 Task: Create a task  Migrate website to a new hosting provider , assign it to team member softage.1@softage.net in the project AccuTrack and update the status of the task to  On Track  , set the priority of the task to Low
Action: Mouse moved to (74, 57)
Screenshot: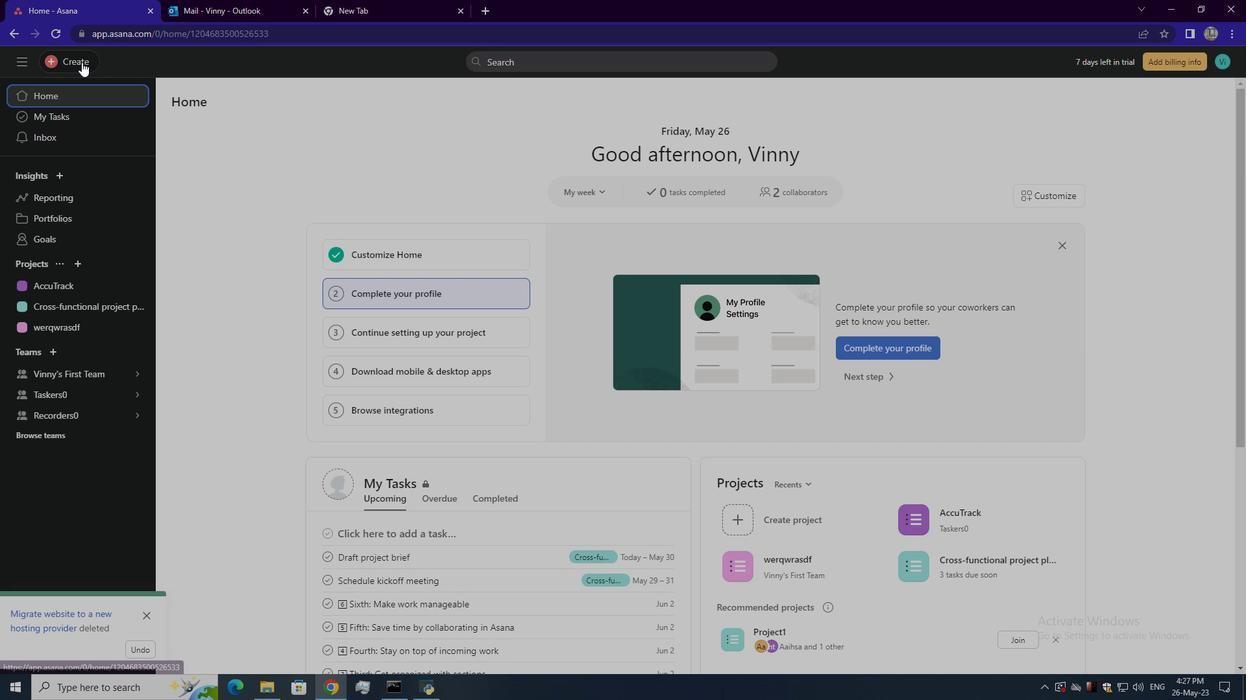 
Action: Mouse pressed left at (74, 57)
Screenshot: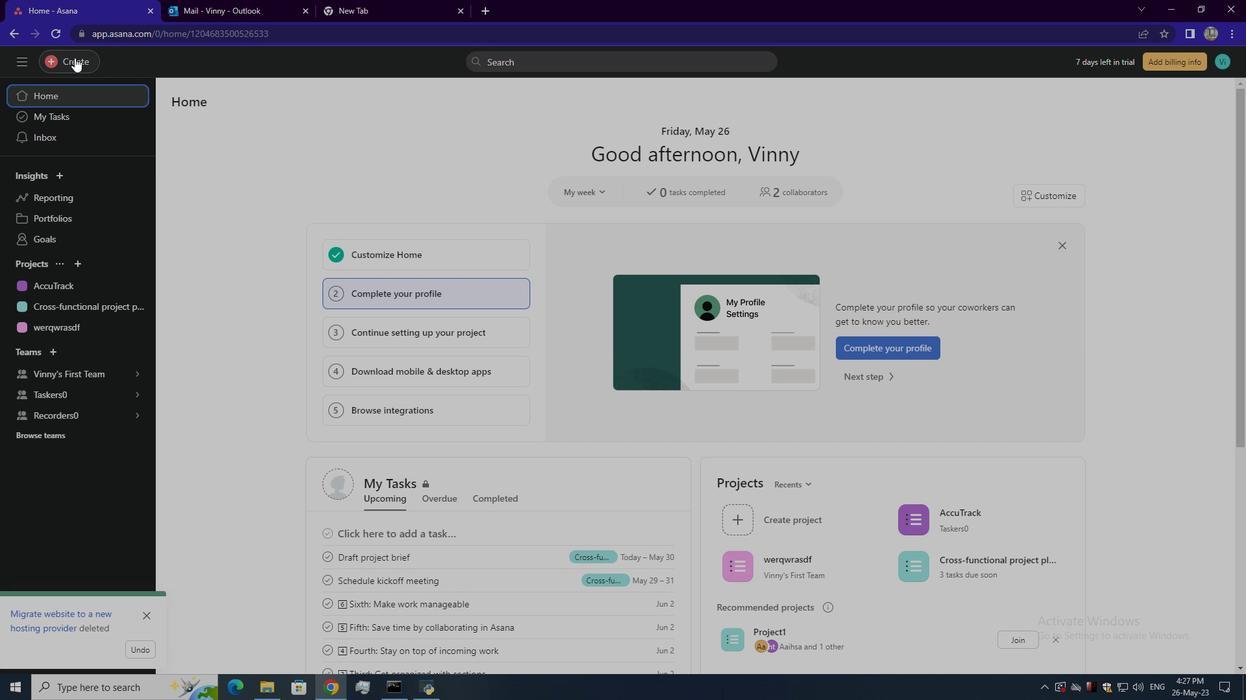 
Action: Mouse moved to (124, 64)
Screenshot: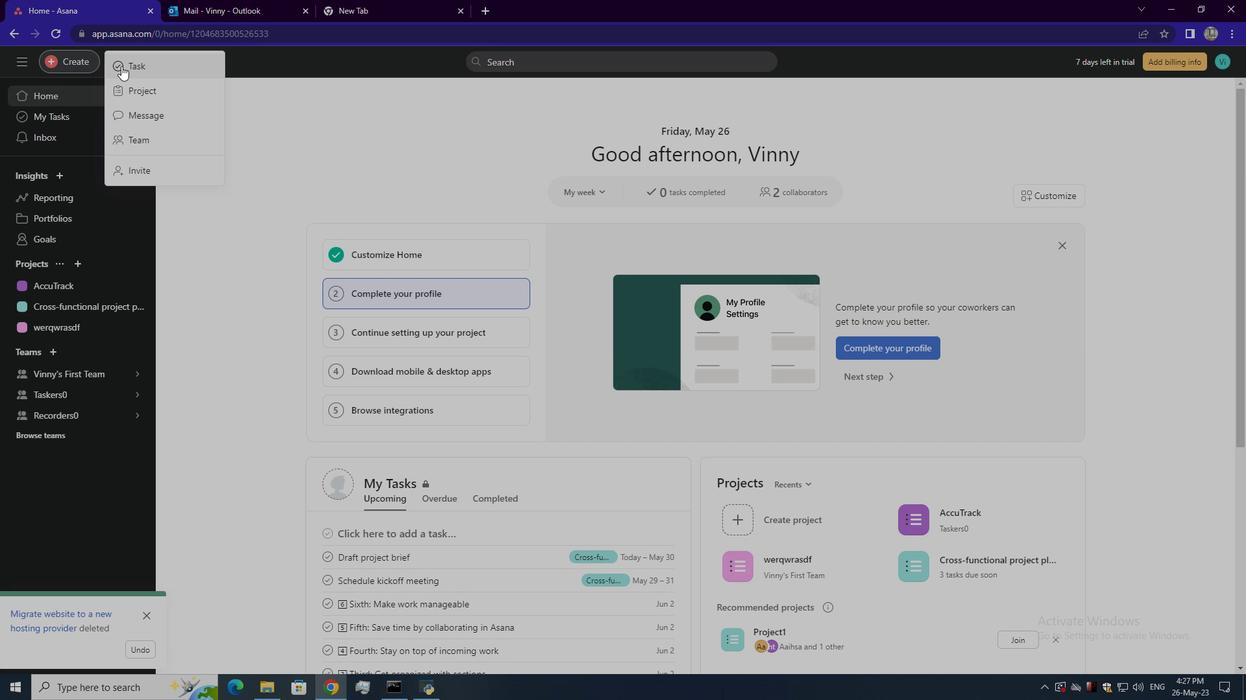 
Action: Mouse pressed left at (124, 64)
Screenshot: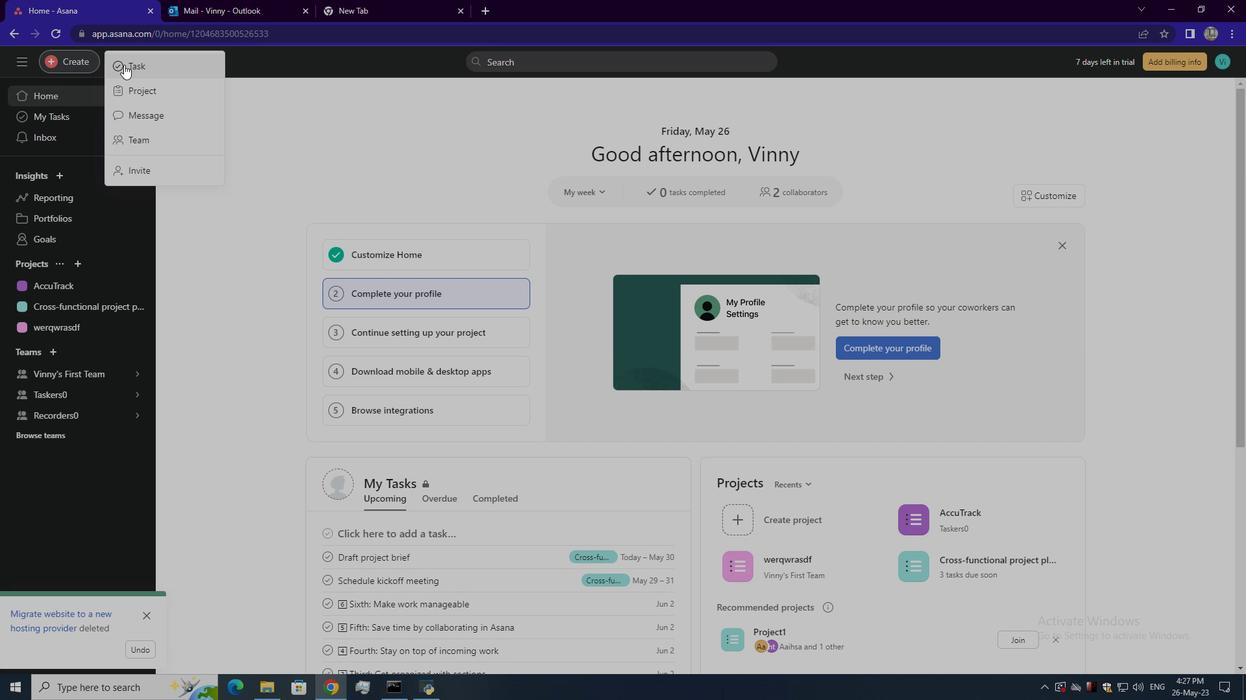 
Action: Mouse moved to (958, 394)
Screenshot: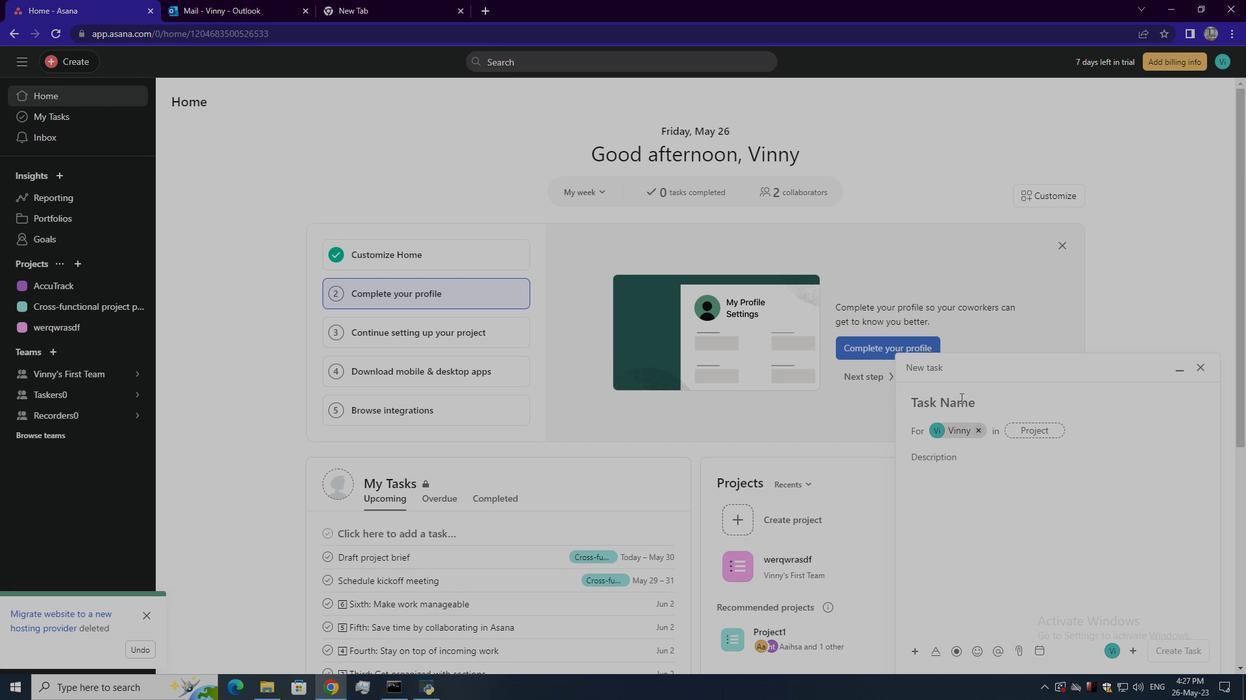 
Action: Mouse pressed left at (958, 394)
Screenshot: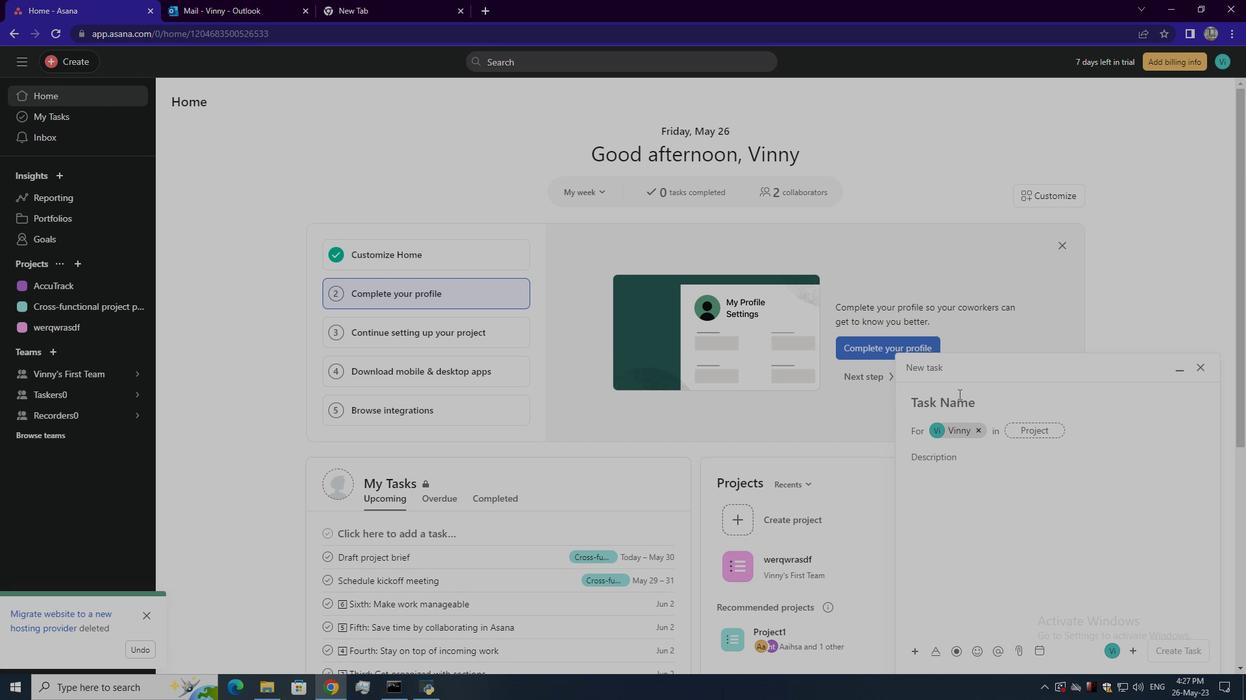 
Action: Key pressed <Key.shift>Mo<Key.backspace>igrate<Key.space>website<Key.space>to<Key.space>new<Key.space>hosting<Key.space>provider
Screenshot: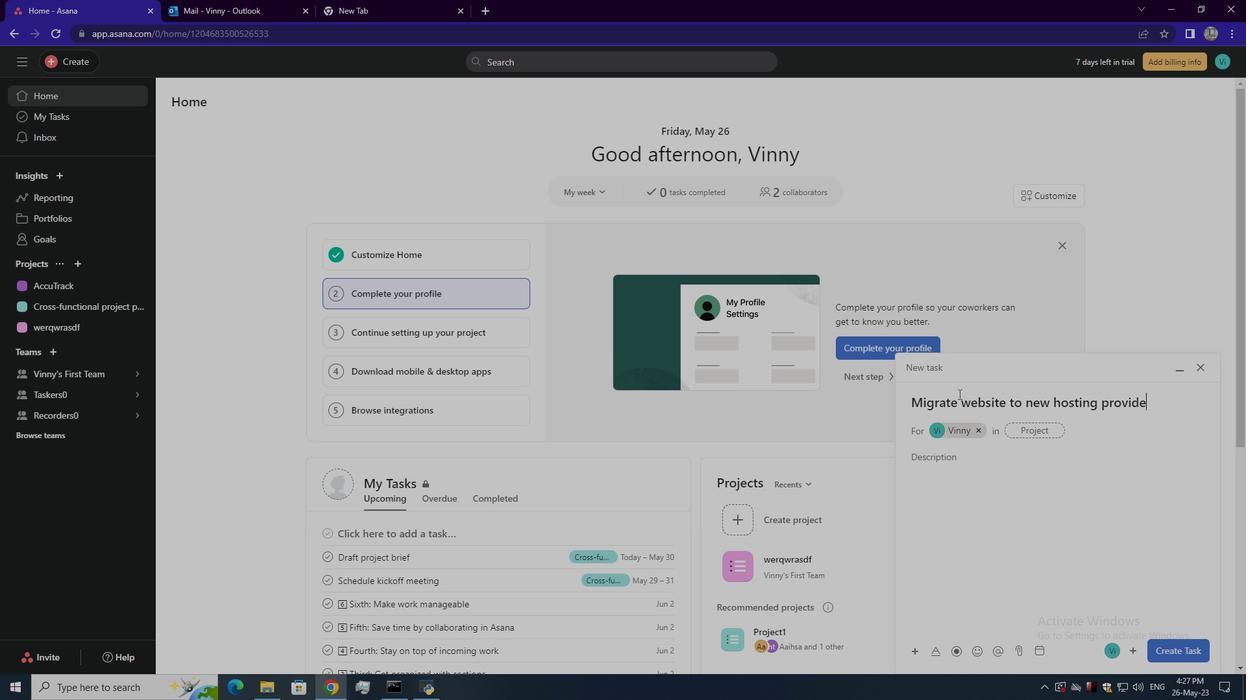 
Action: Mouse moved to (1027, 432)
Screenshot: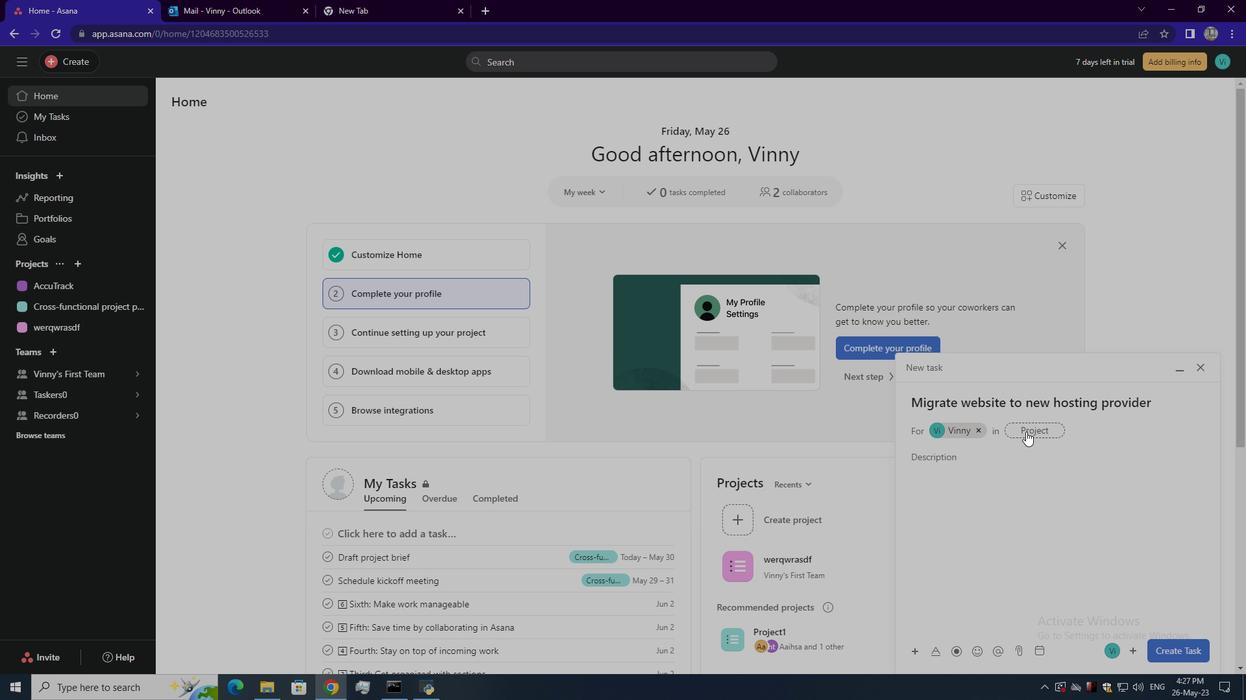 
Action: Mouse pressed left at (1027, 432)
Screenshot: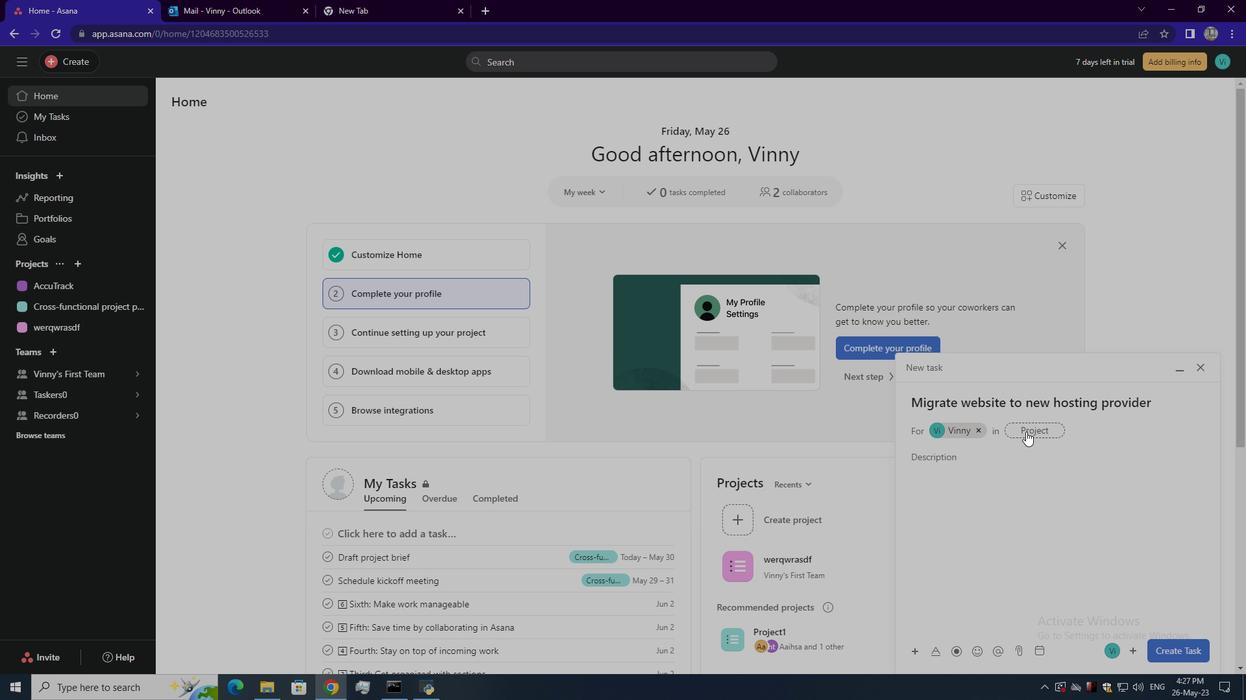 
Action: Mouse moved to (846, 454)
Screenshot: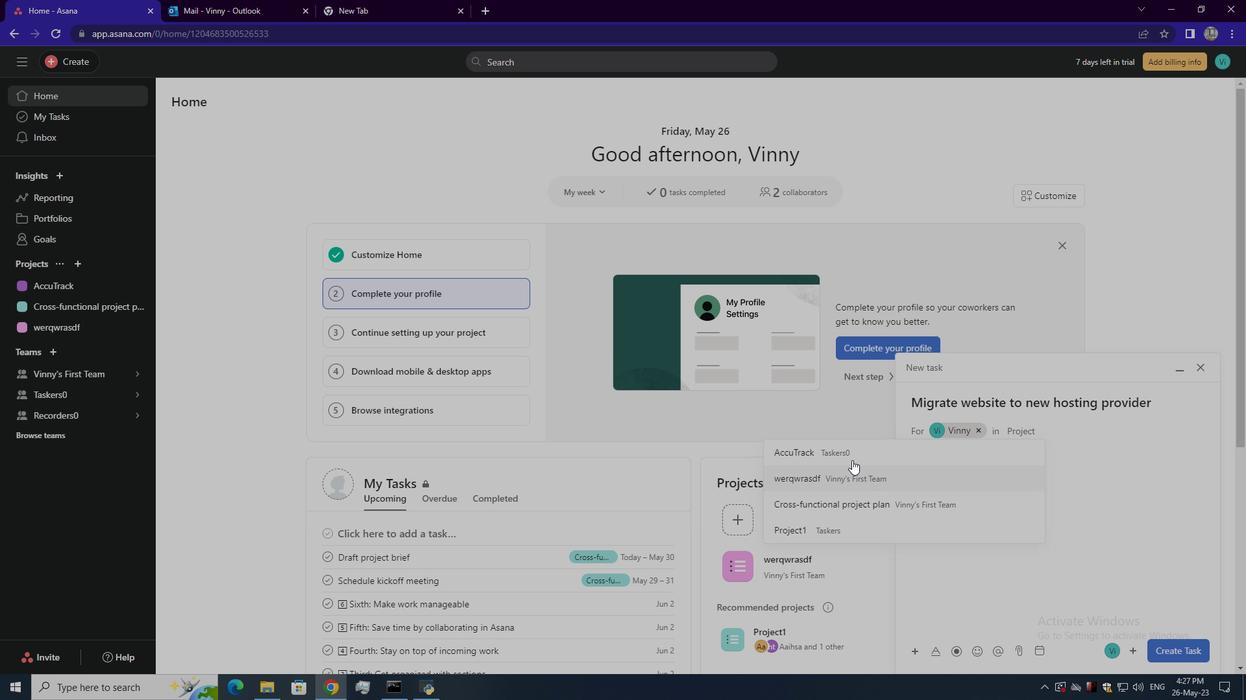 
Action: Mouse pressed left at (846, 454)
Screenshot: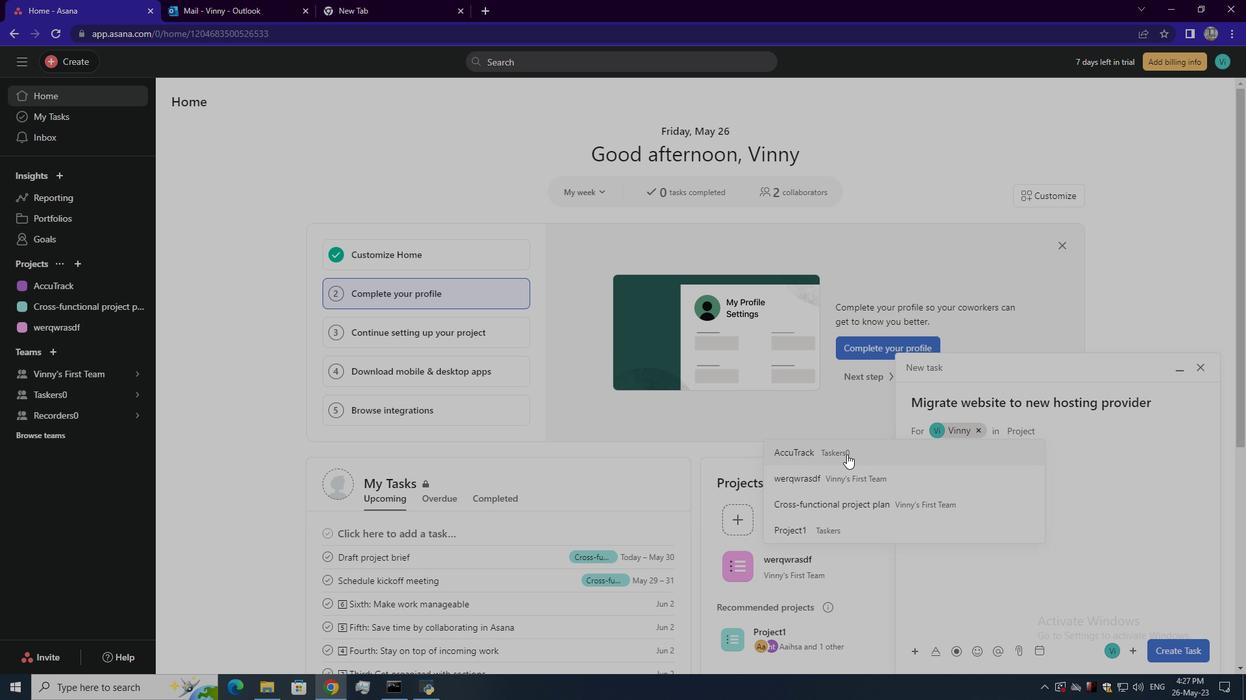 
Action: Mouse moved to (1135, 654)
Screenshot: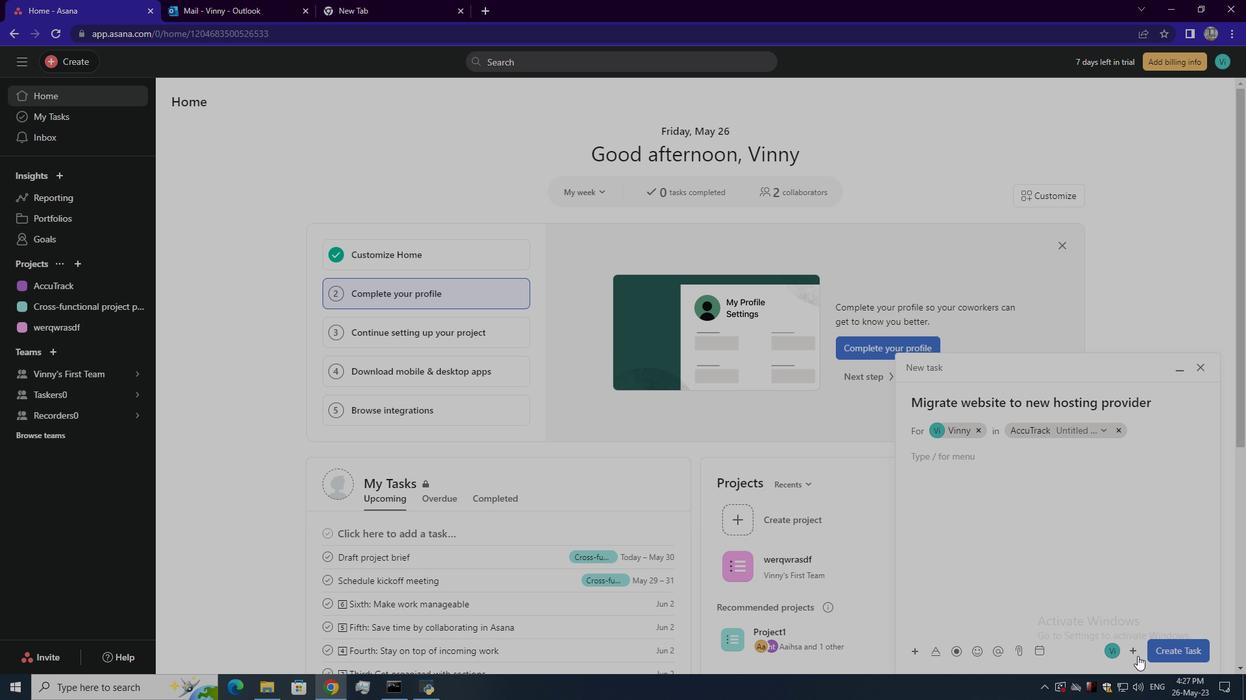 
Action: Mouse pressed left at (1135, 654)
Screenshot: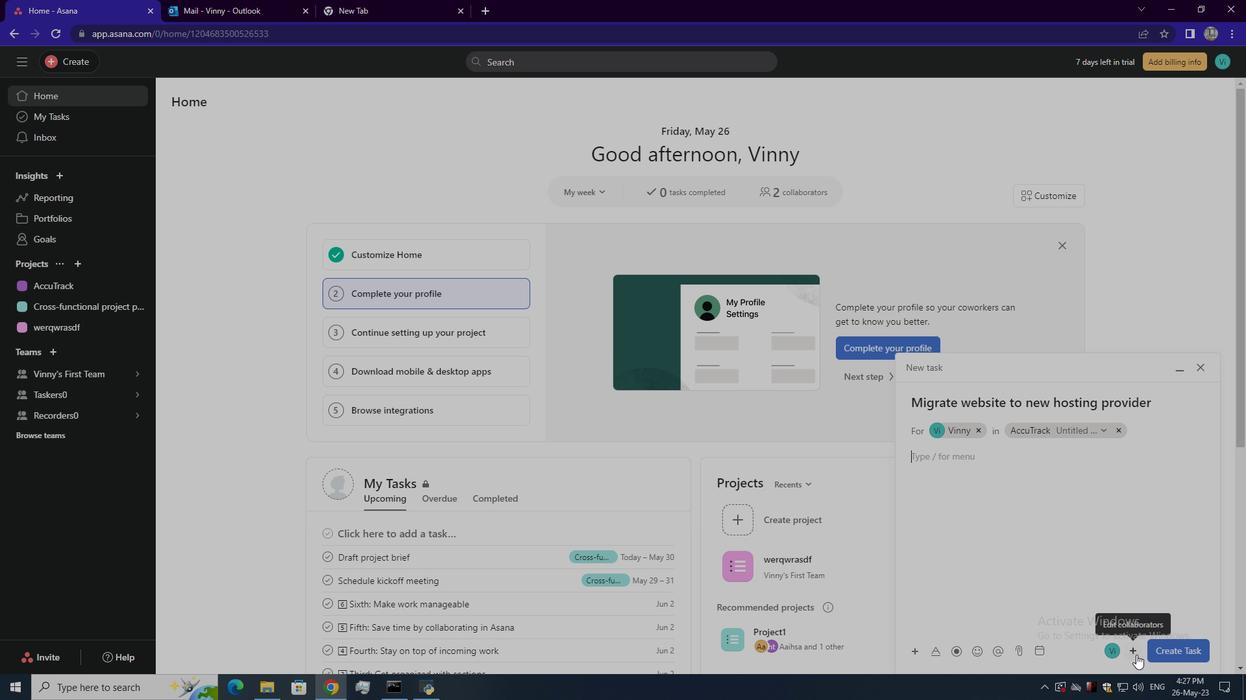 
Action: Mouse moved to (1109, 647)
Screenshot: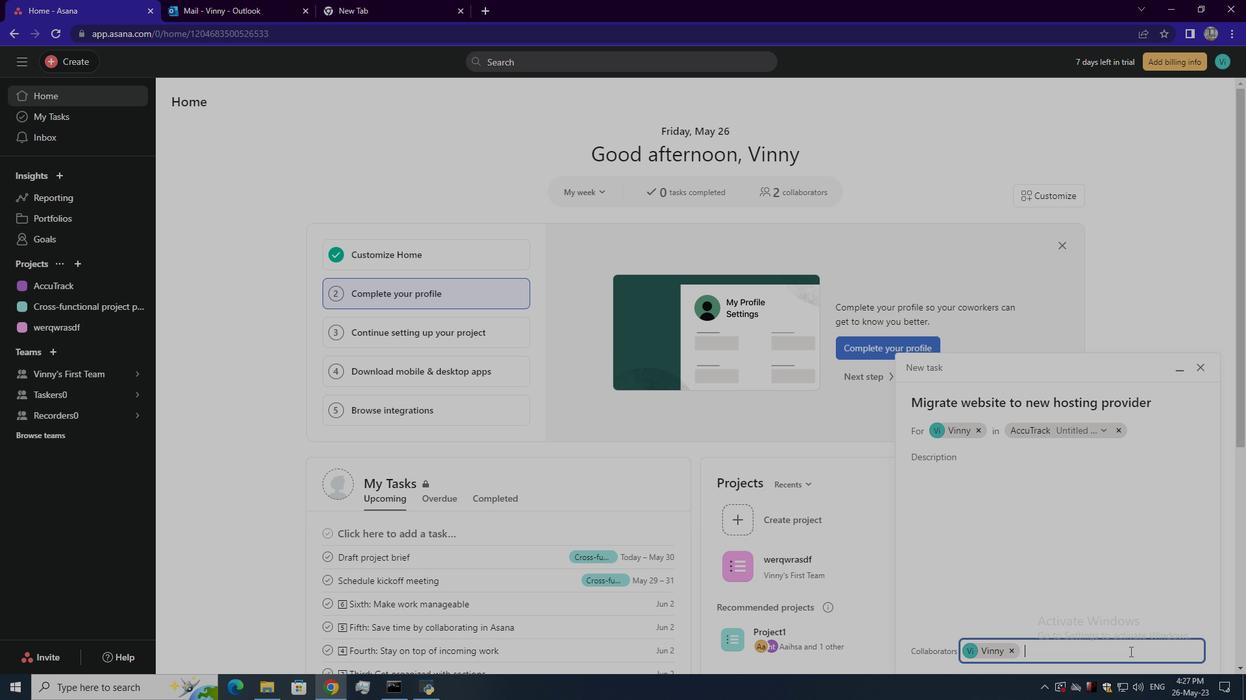 
Action: Mouse pressed left at (1109, 647)
Screenshot: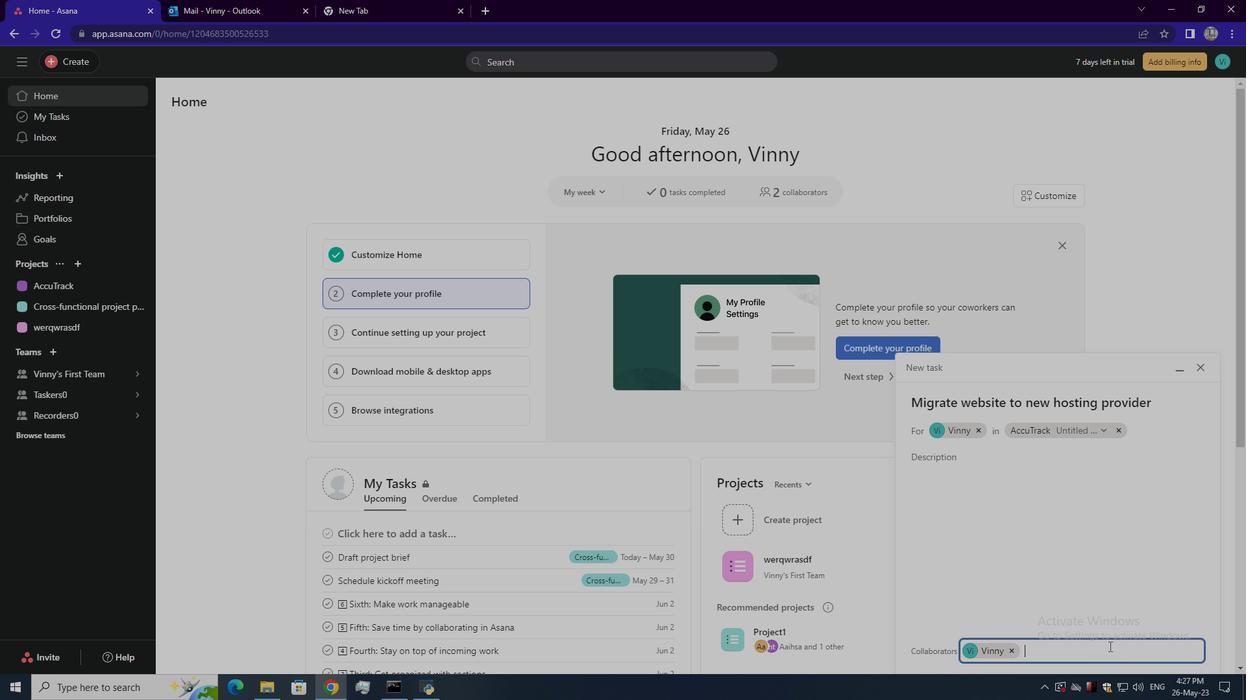 
Action: Key pressed softage.1<Key.shift>@gmail.com<Key.enter>
Screenshot: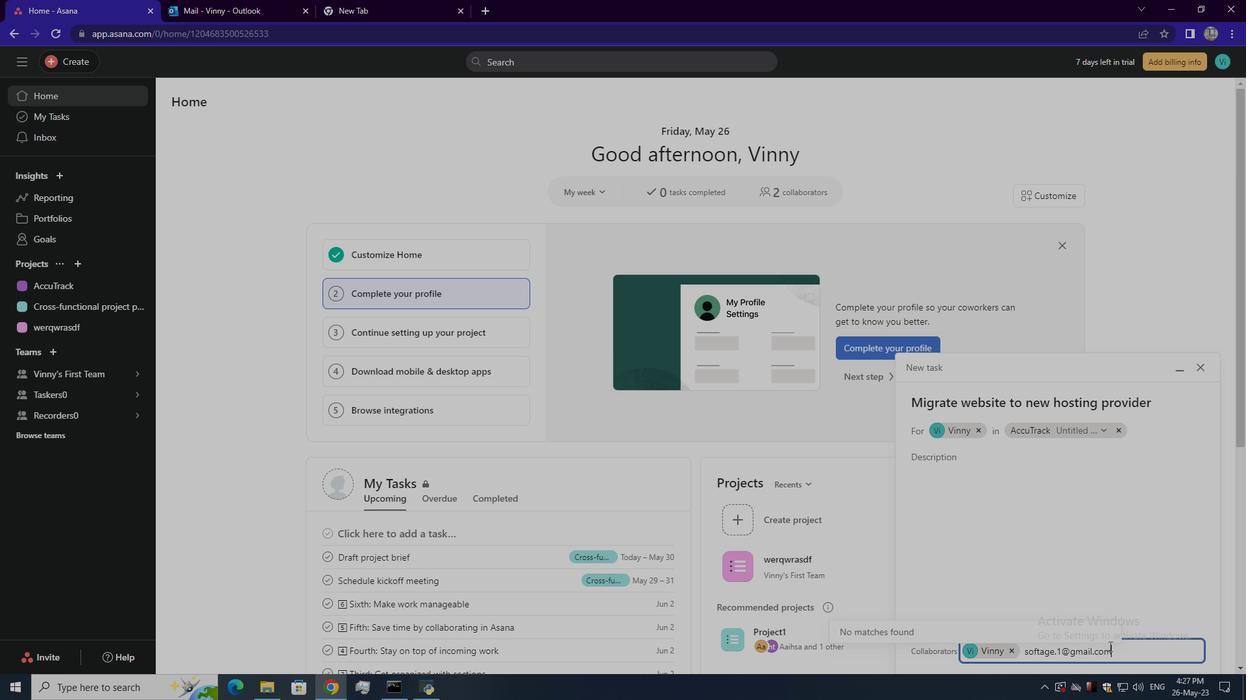 
Action: Mouse pressed left at (1109, 647)
Screenshot: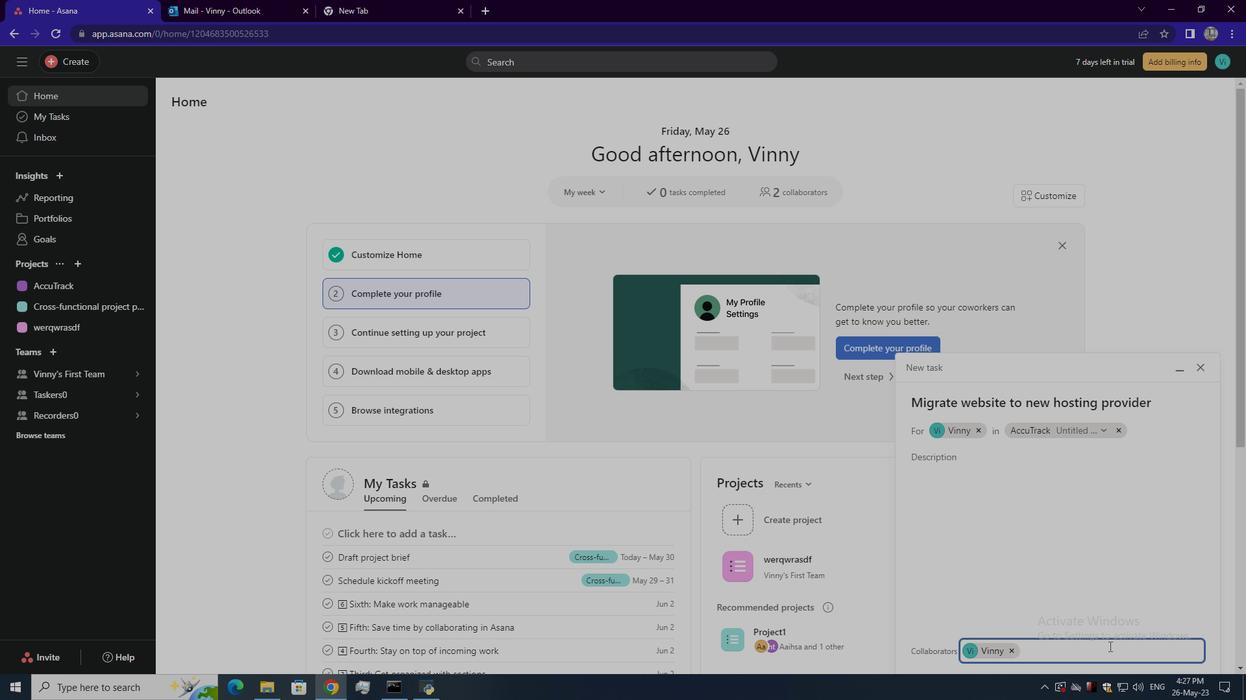 
Action: Mouse moved to (1107, 593)
Screenshot: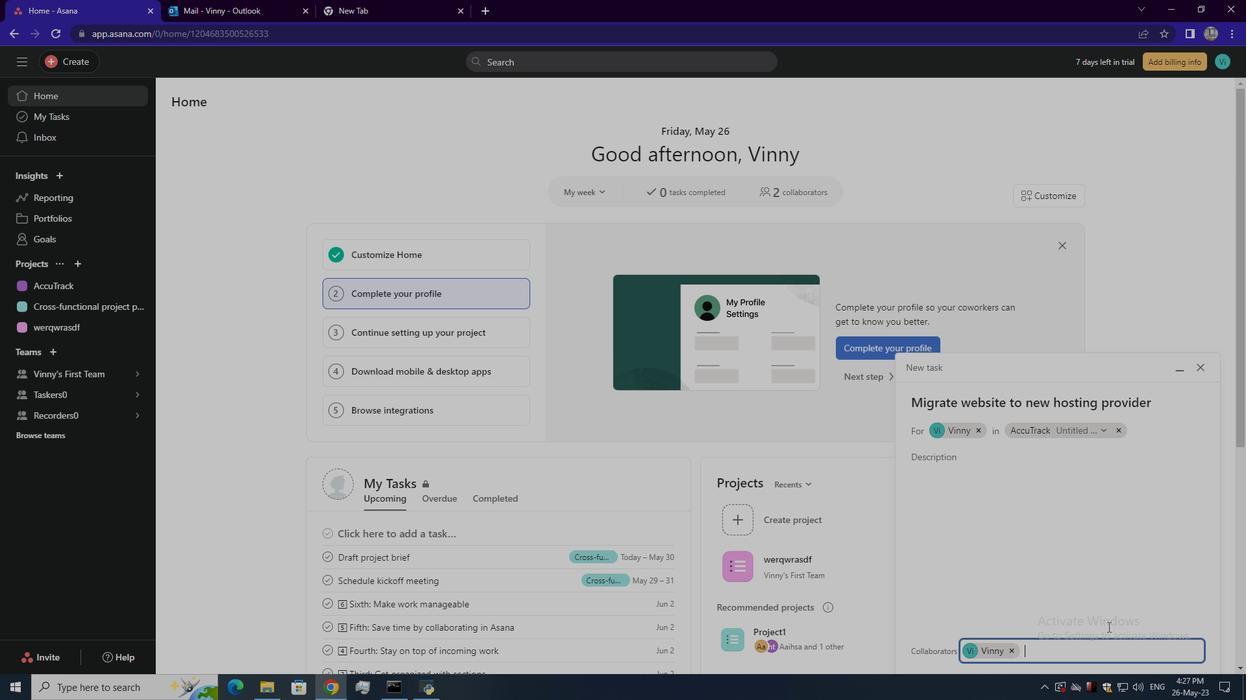 
Action: Mouse pressed left at (1107, 593)
Screenshot: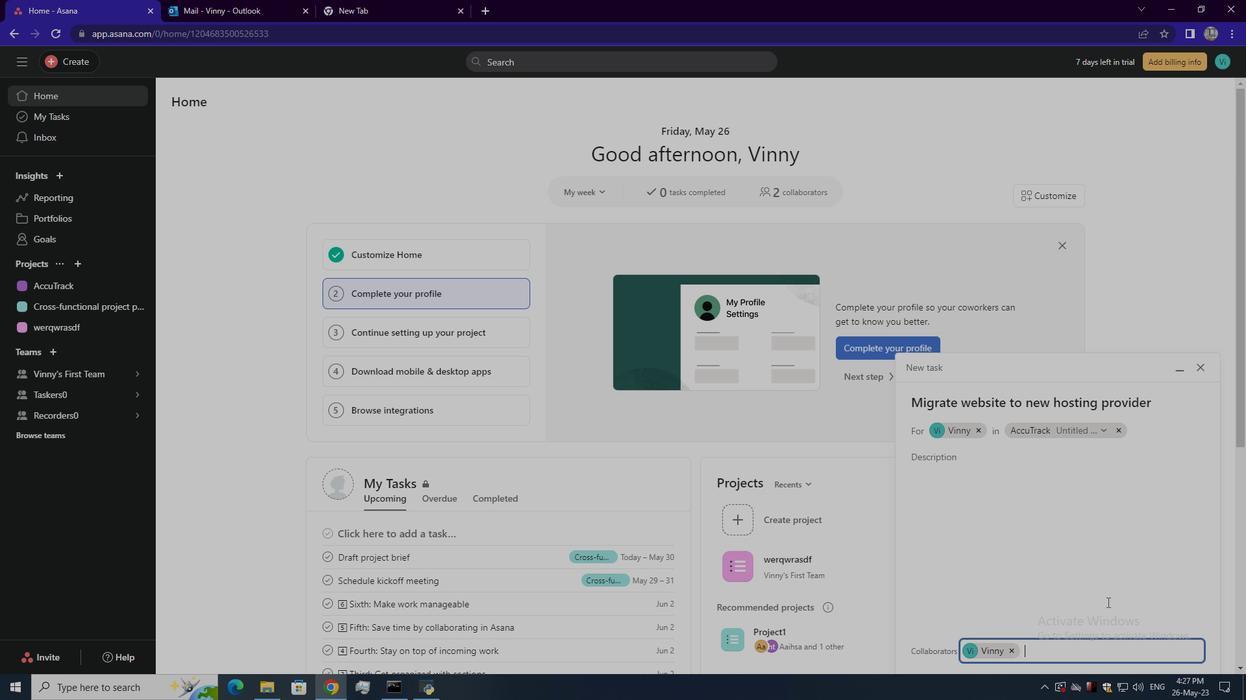 
Action: Mouse moved to (1162, 643)
Screenshot: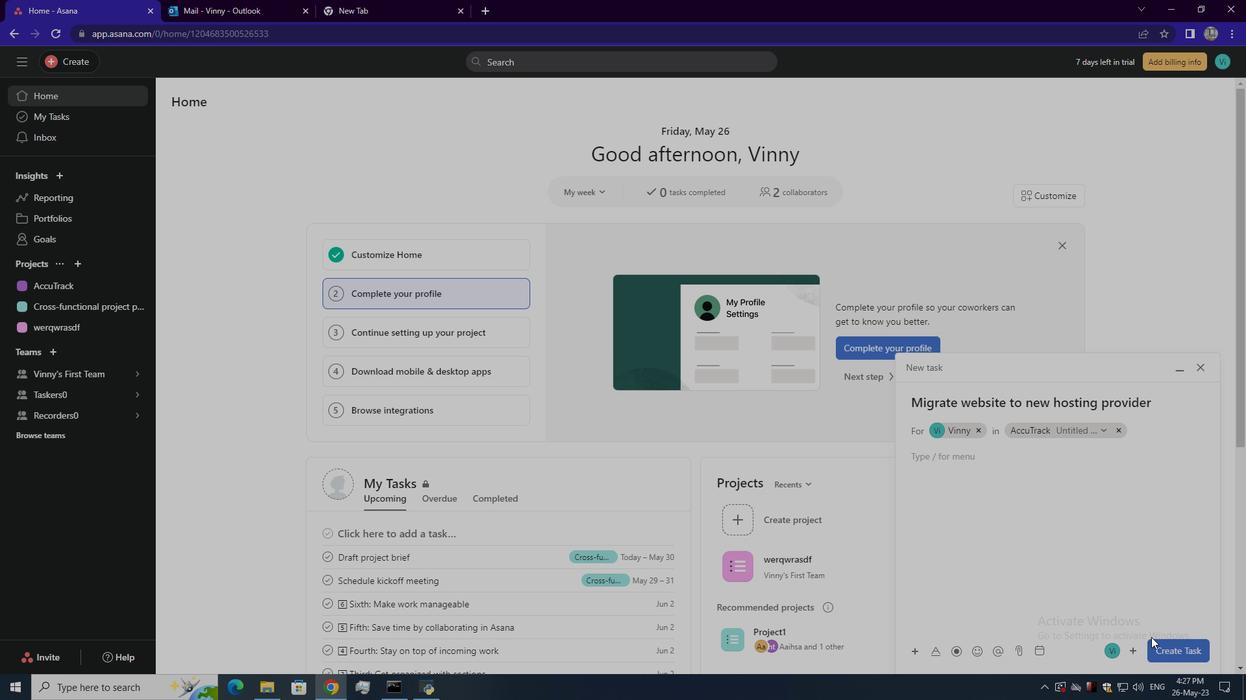 
Action: Mouse pressed left at (1162, 643)
Screenshot: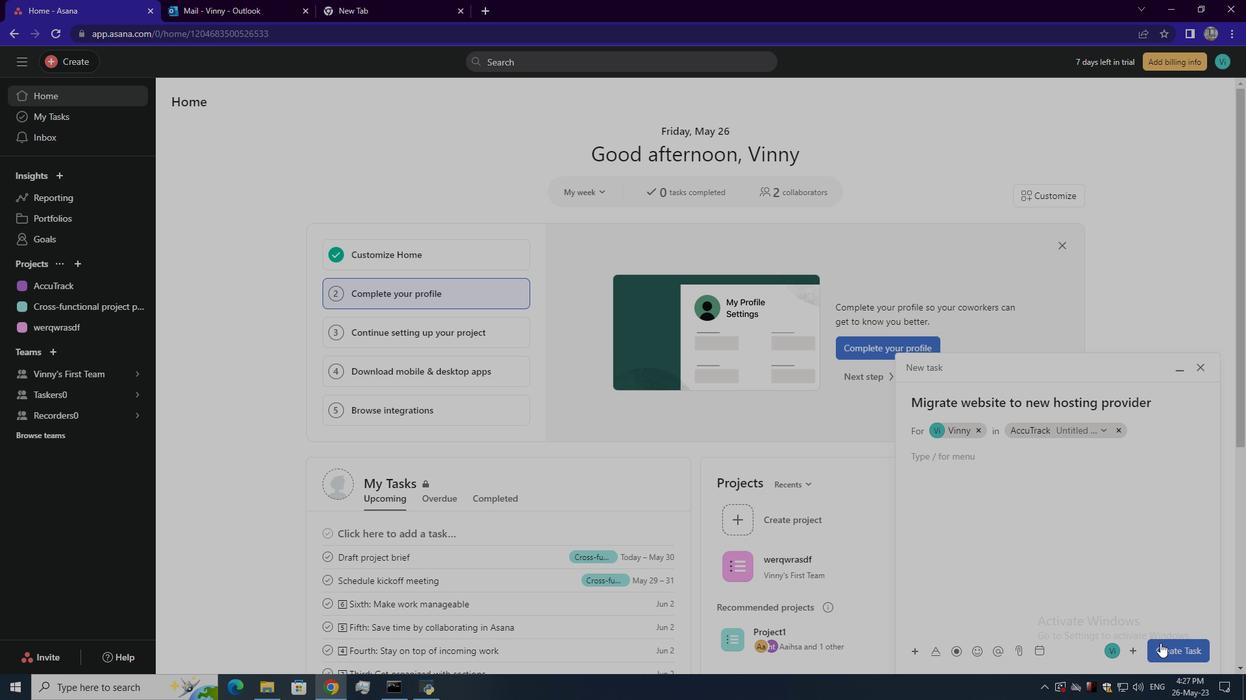 
Action: Mouse moved to (73, 290)
Screenshot: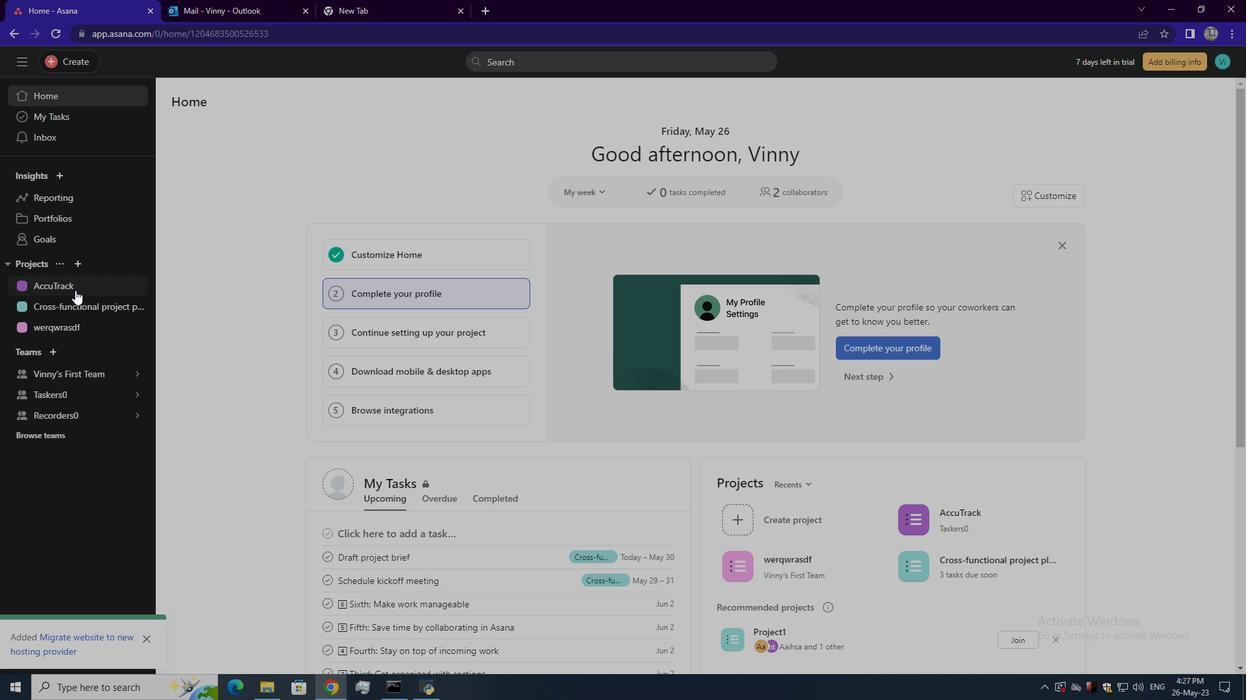 
Action: Mouse pressed left at (73, 290)
Screenshot: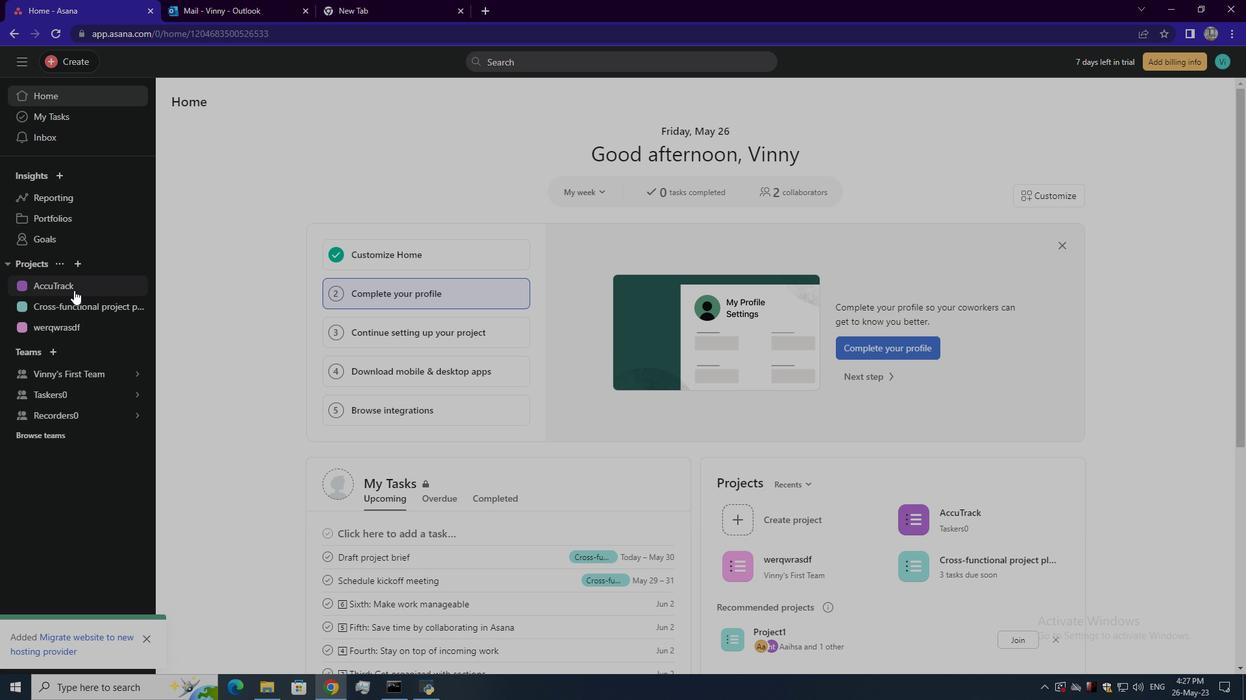 
Action: Mouse moved to (356, 94)
Screenshot: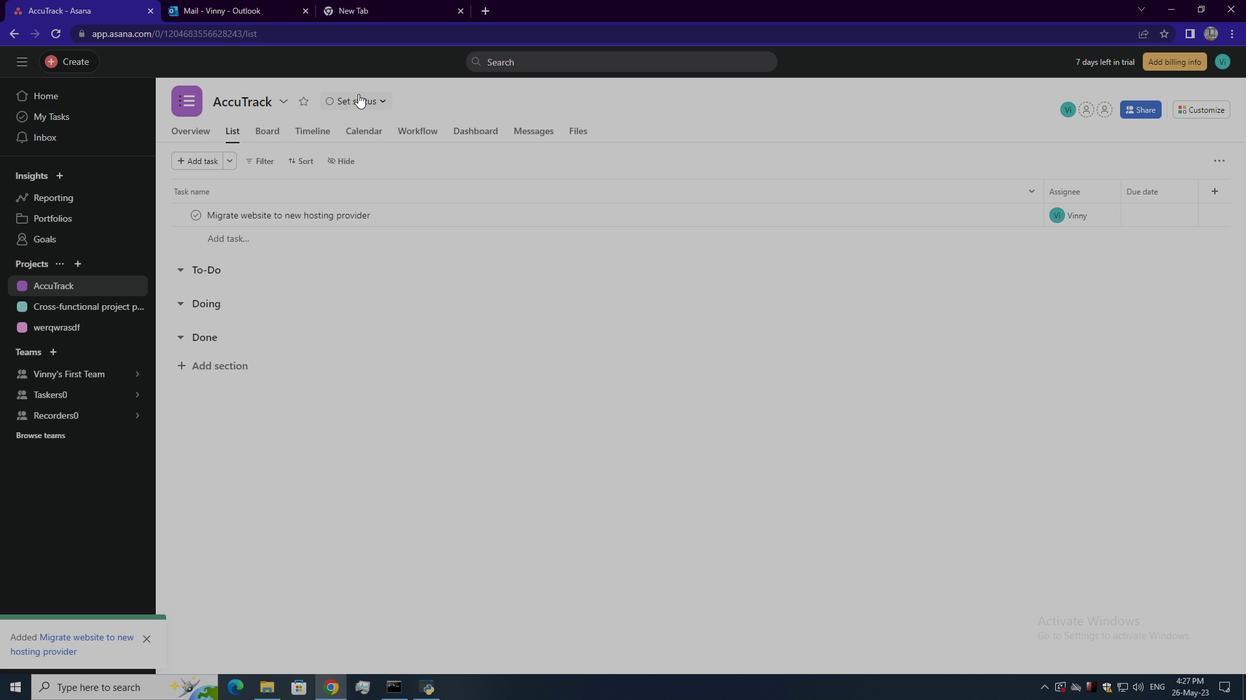 
Action: Mouse pressed left at (356, 94)
Screenshot: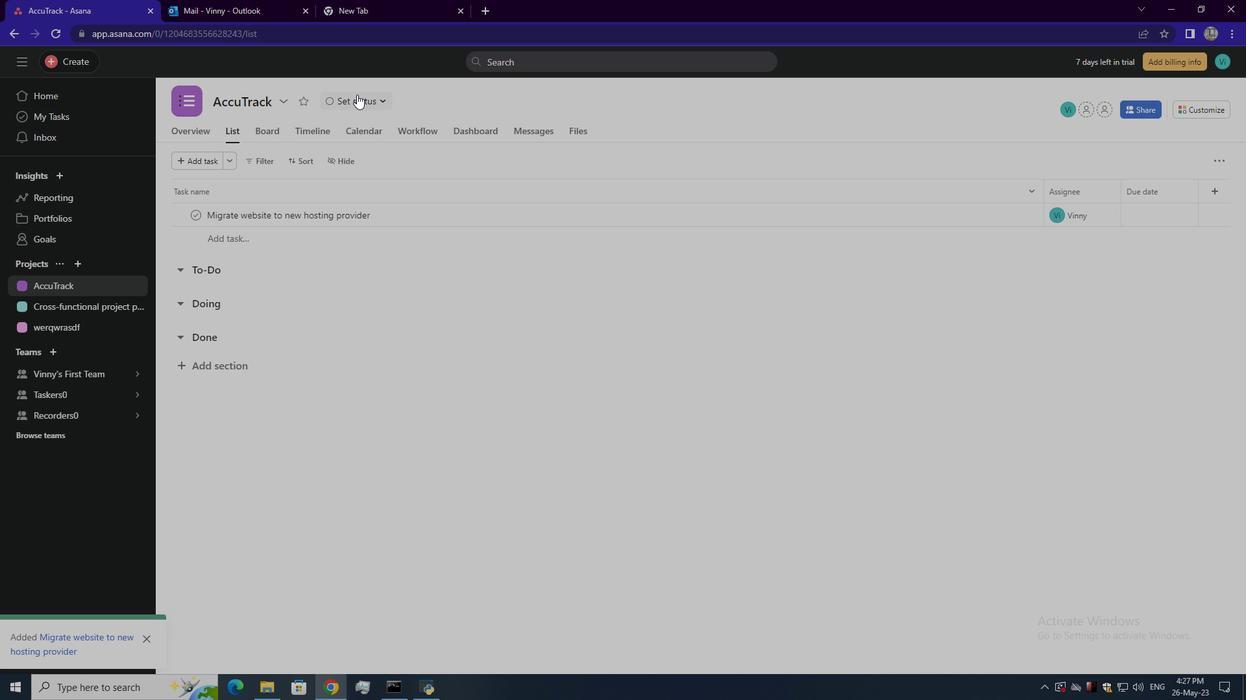 
Action: Mouse moved to (366, 127)
Screenshot: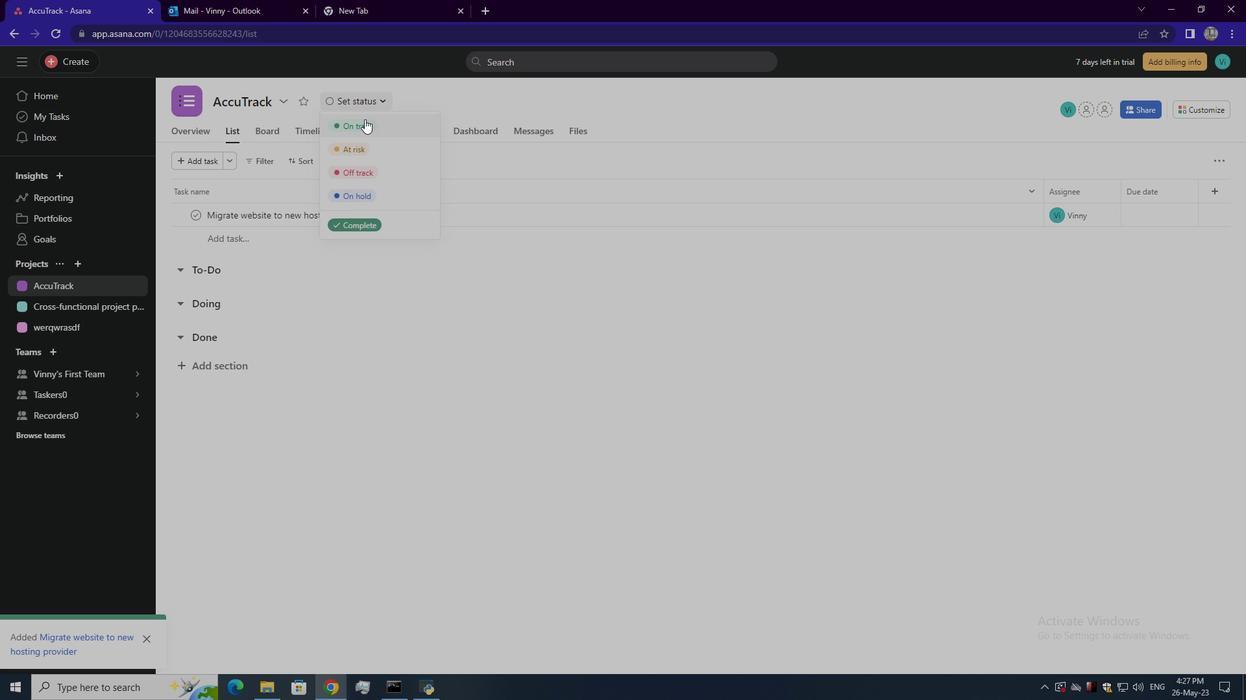 
Action: Mouse pressed left at (366, 127)
Screenshot: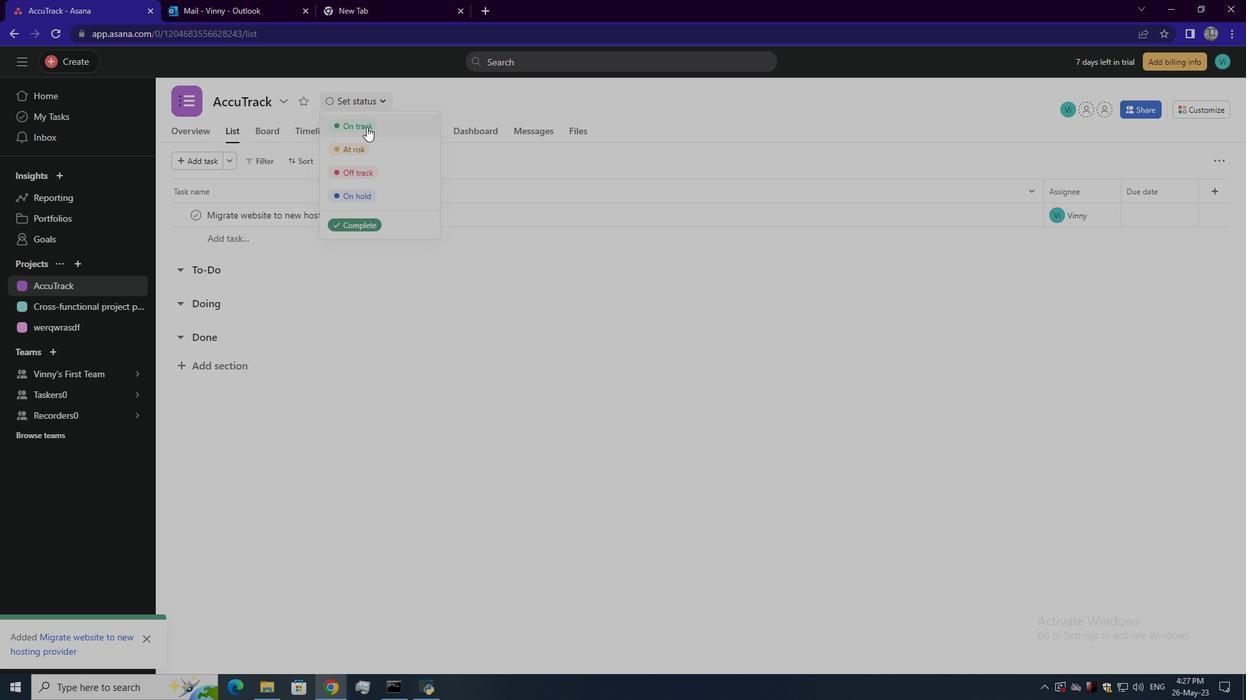 
Action: Mouse moved to (1214, 71)
Screenshot: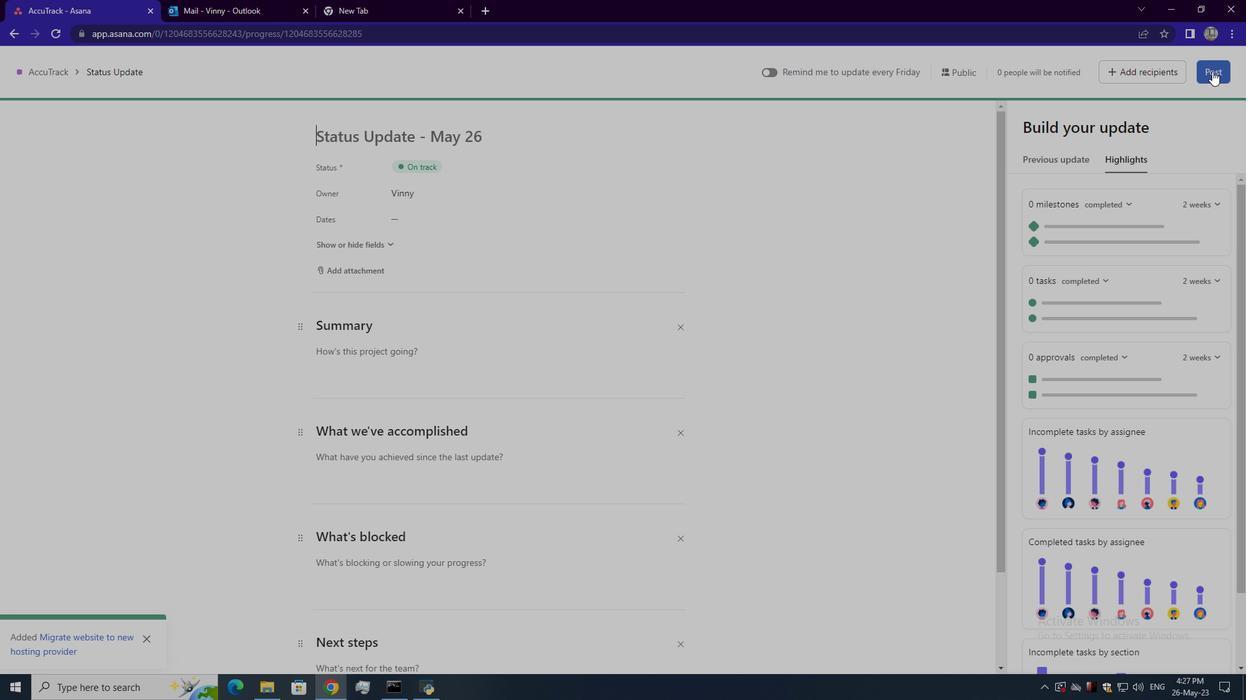 
Action: Mouse pressed left at (1214, 71)
Screenshot: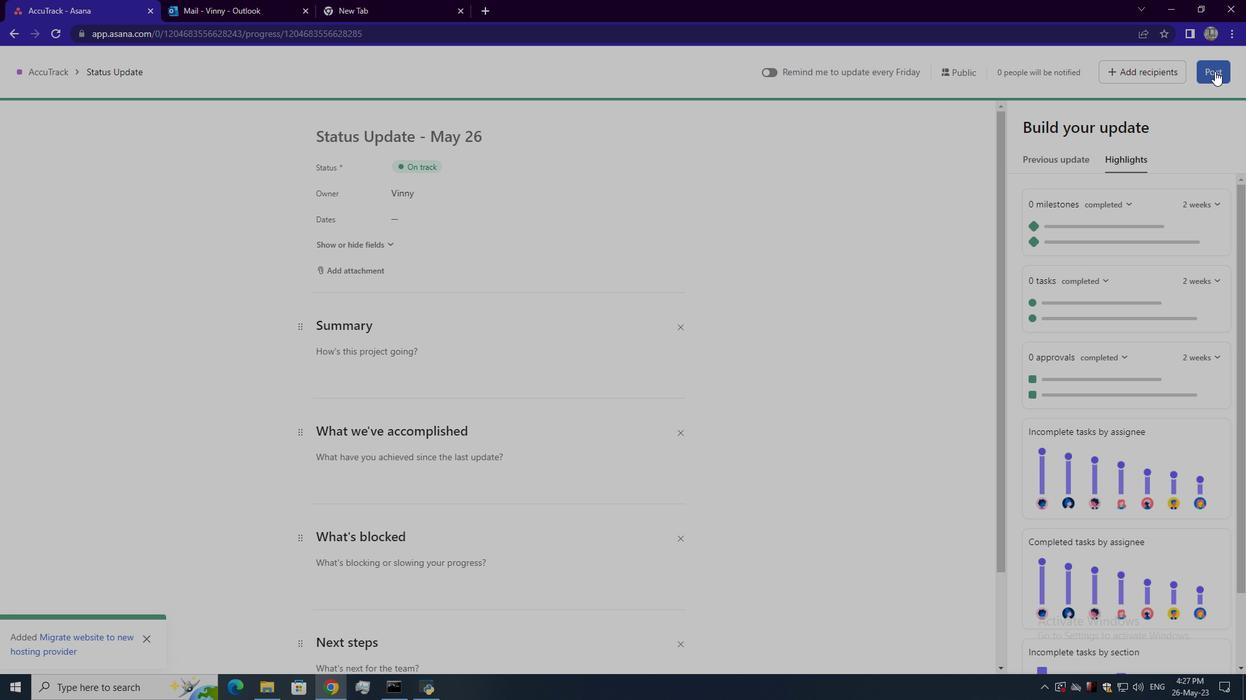 
Action: Mouse moved to (654, 251)
Screenshot: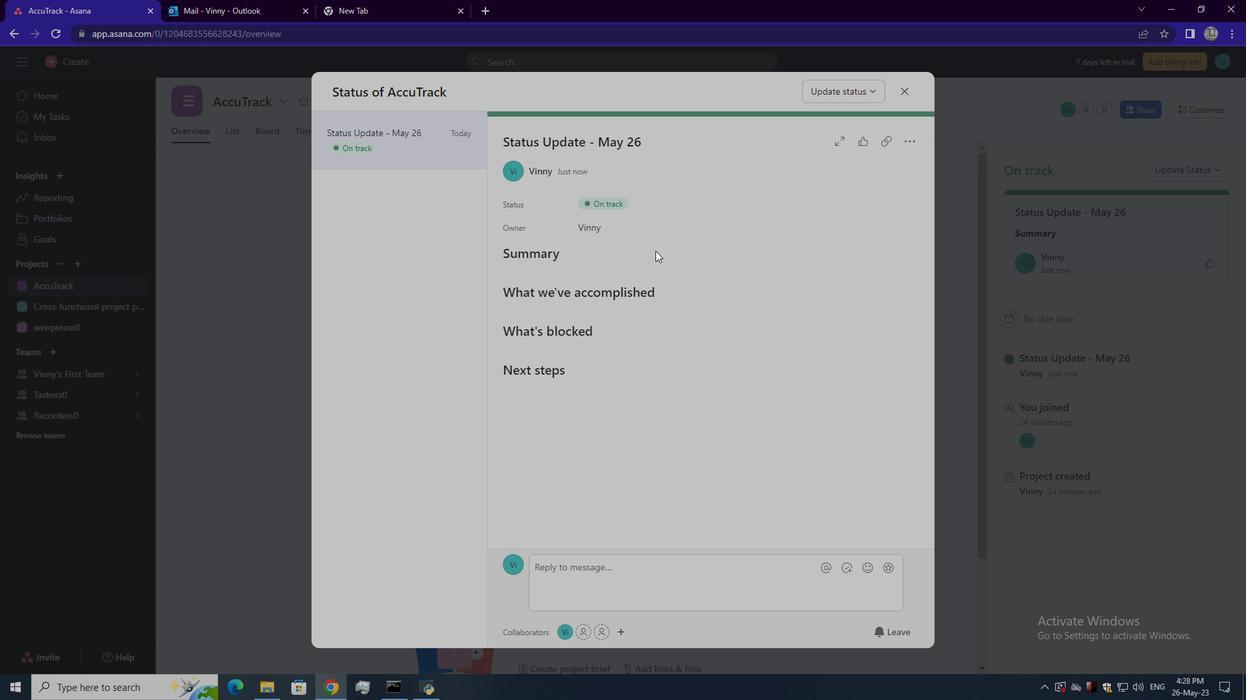 
Action: Mouse scrolled (654, 250) with delta (0, 0)
Screenshot: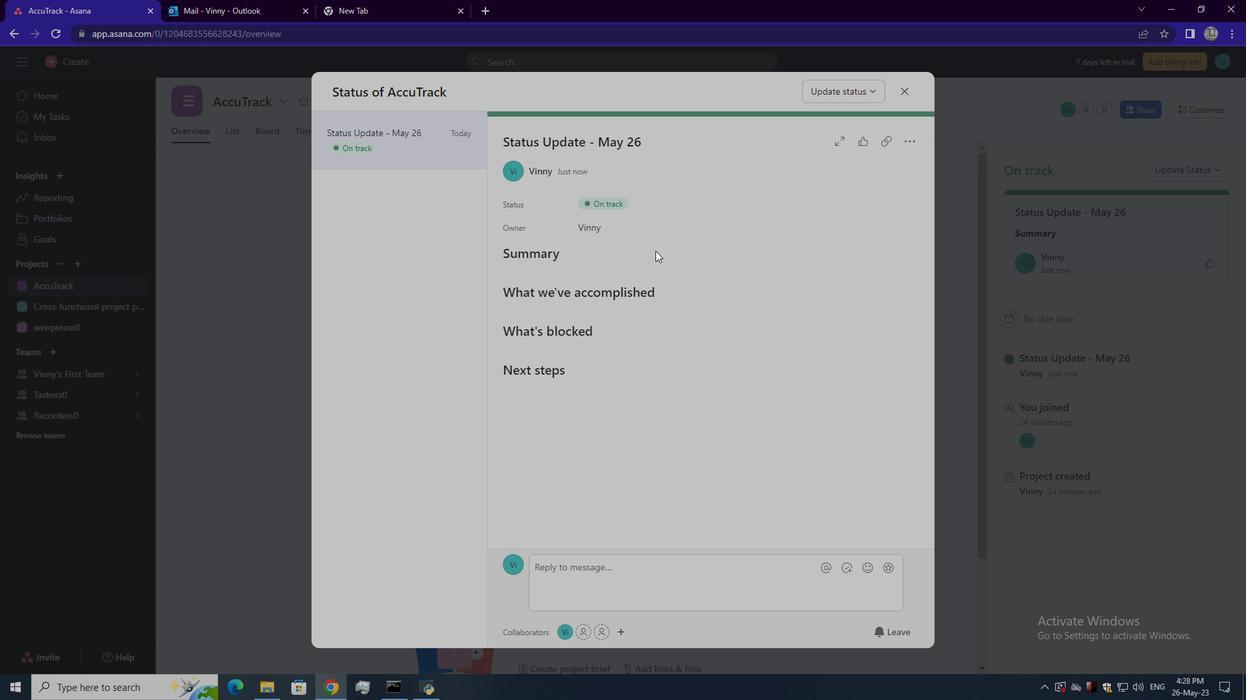 
Action: Mouse moved to (878, 86)
Screenshot: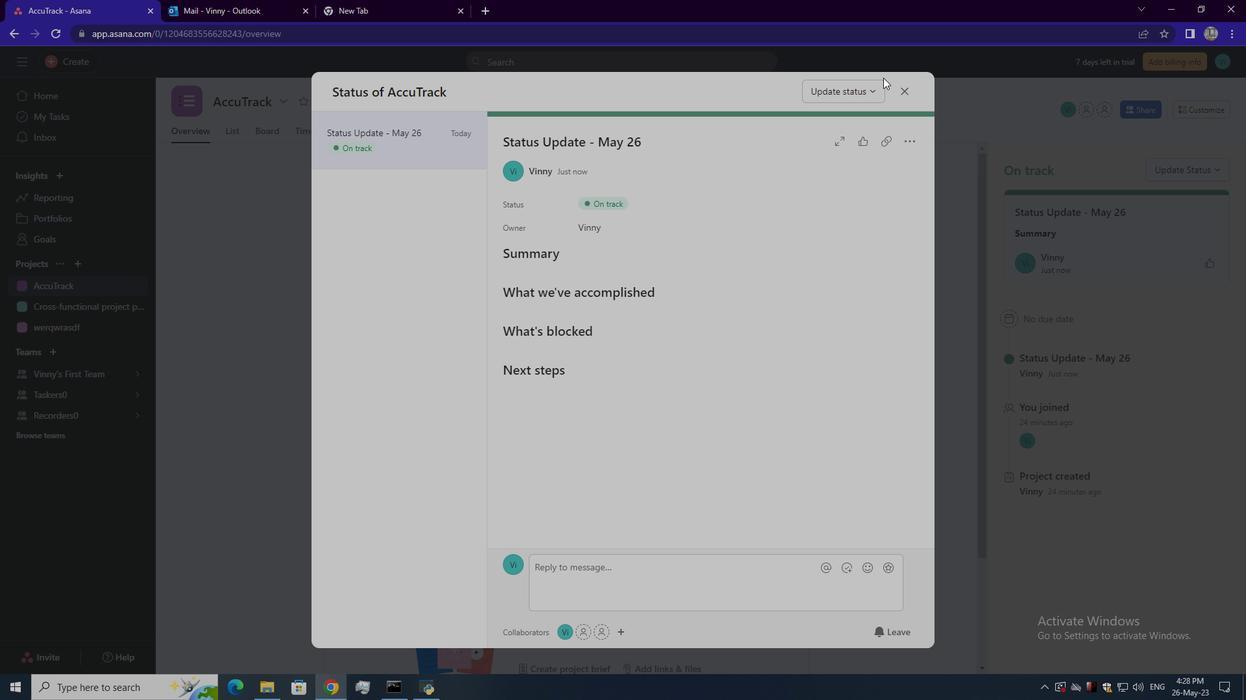 
Action: Mouse pressed left at (878, 86)
Screenshot: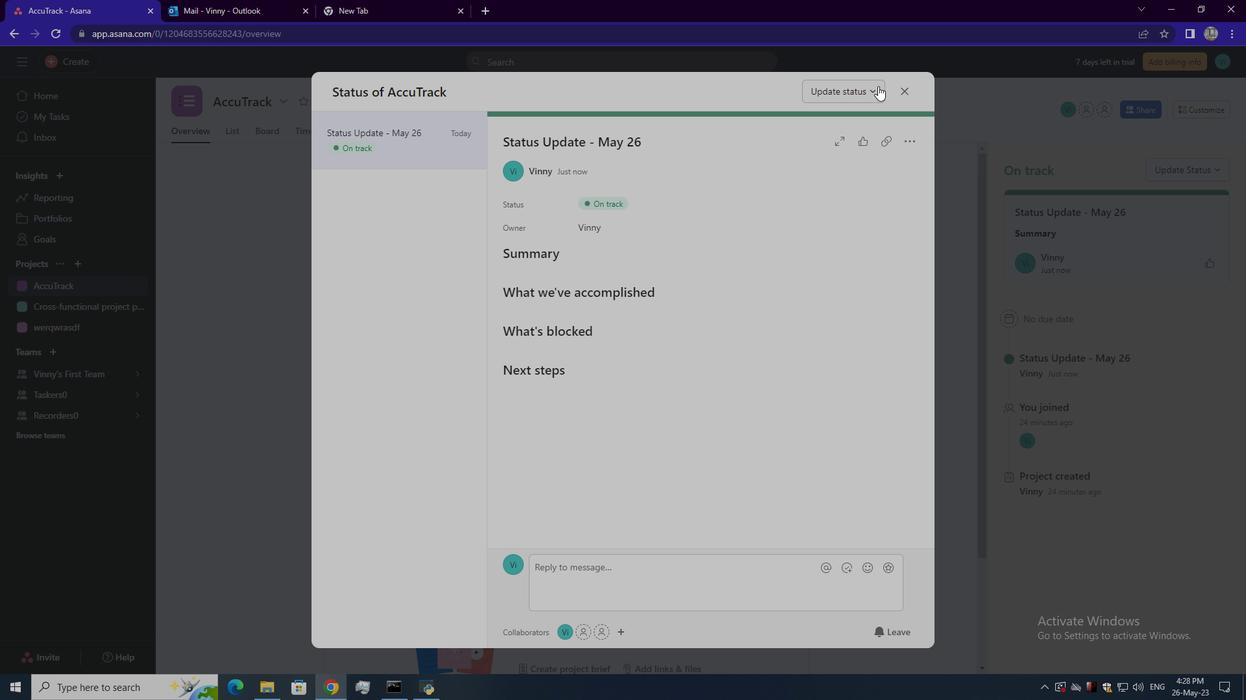 
Action: Mouse moved to (778, 93)
Screenshot: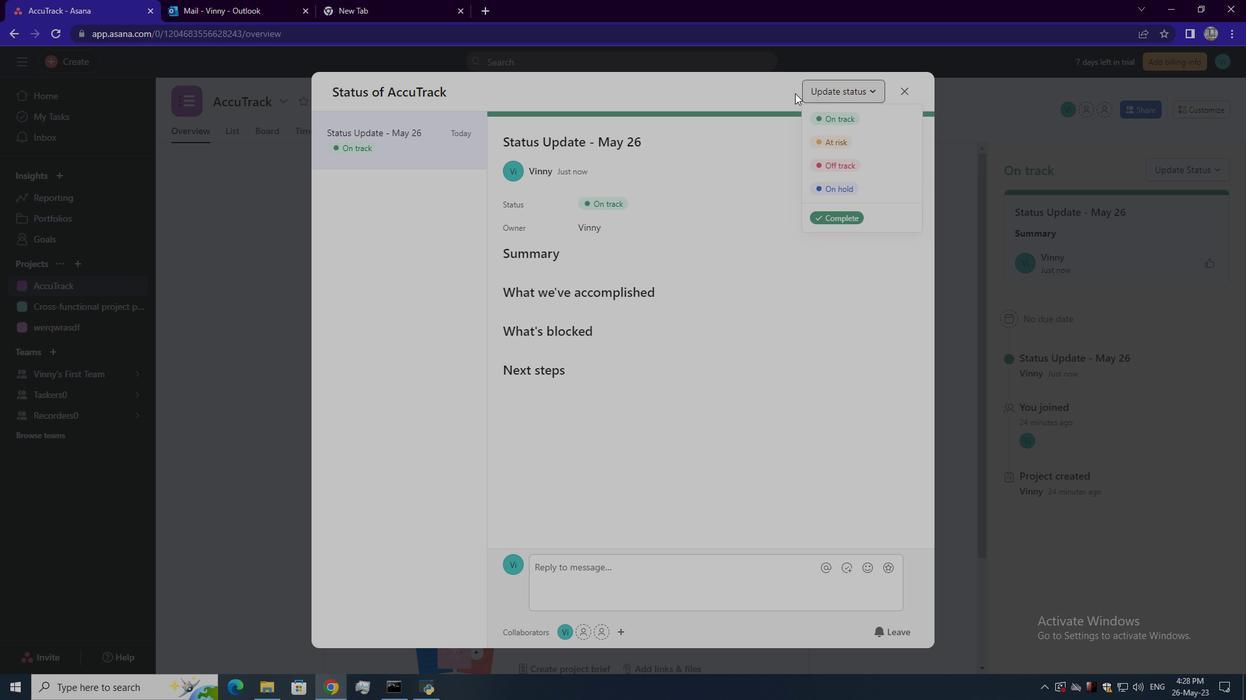 
Action: Mouse pressed left at (778, 93)
Screenshot: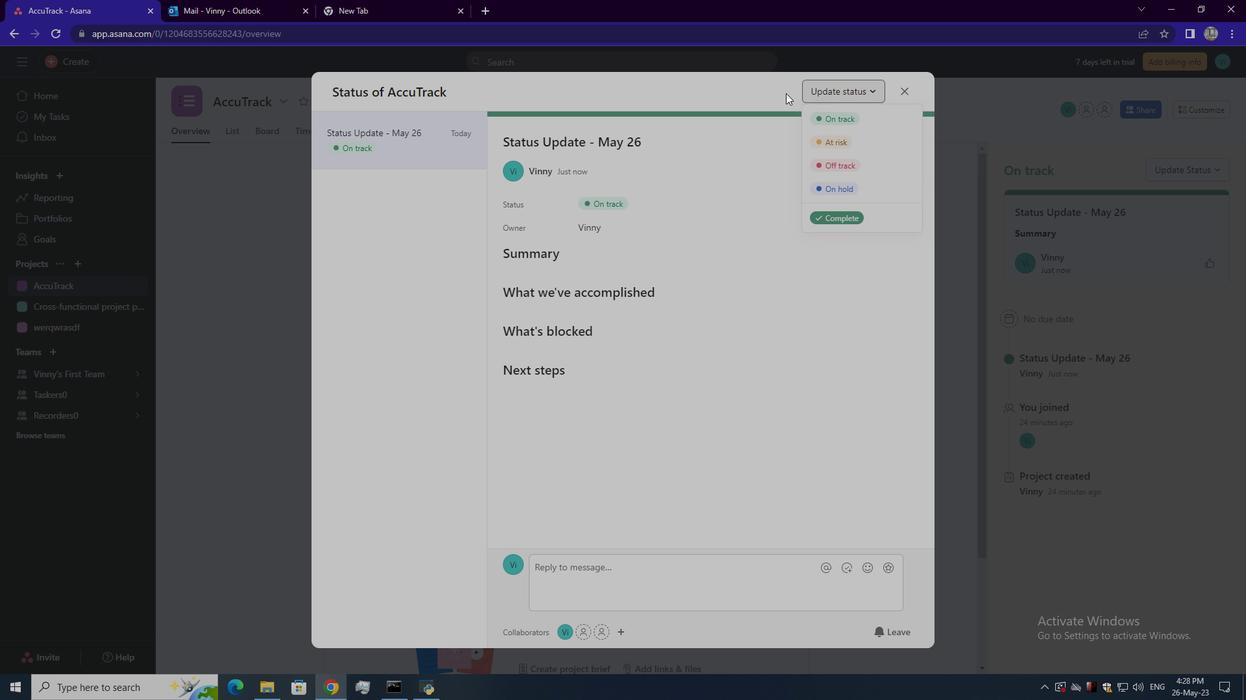 
Action: Mouse moved to (769, 292)
Screenshot: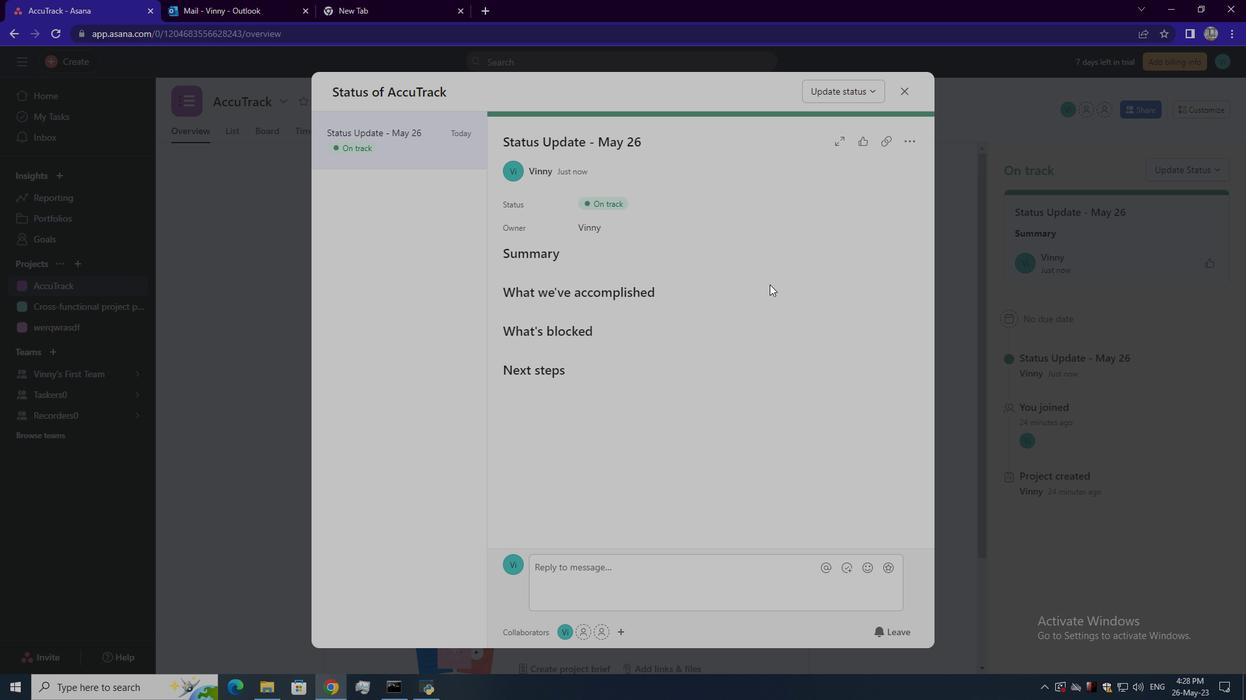 
Action: Mouse scrolled (769, 292) with delta (0, 0)
Screenshot: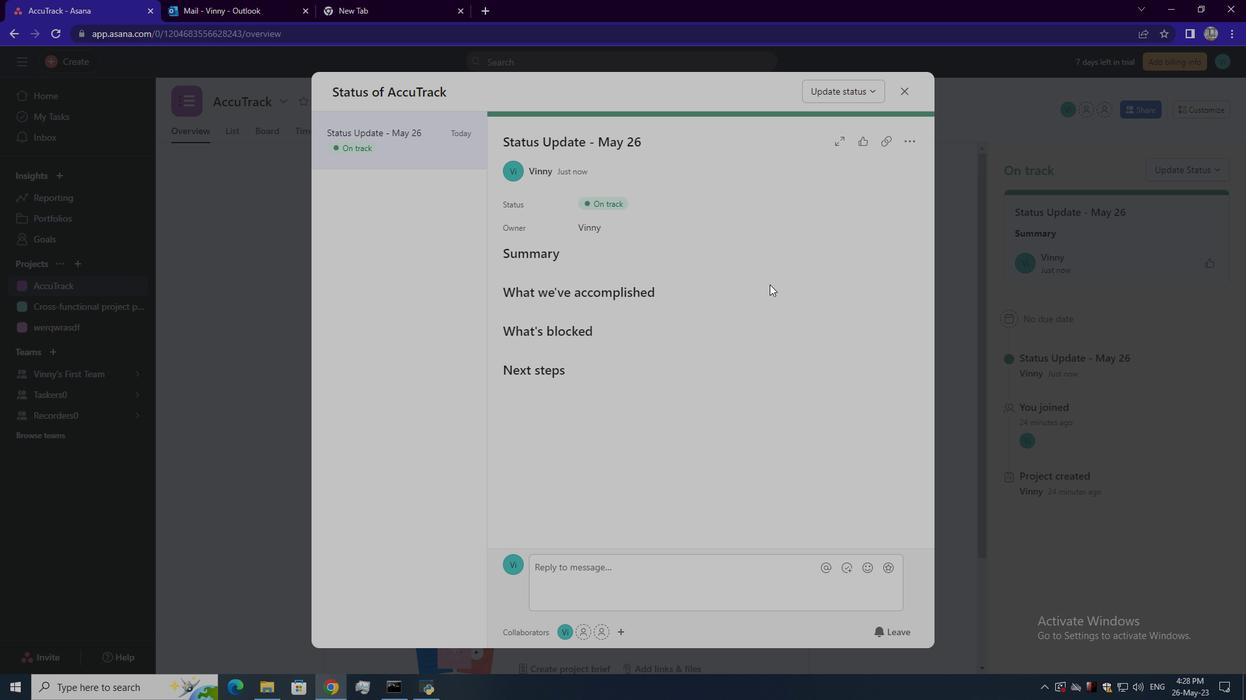 
